 Task: Write a Python program to calculate the GCD (Greatest Common Divisor) of two numbers.
Action: Mouse moved to (206, 70)
Screenshot: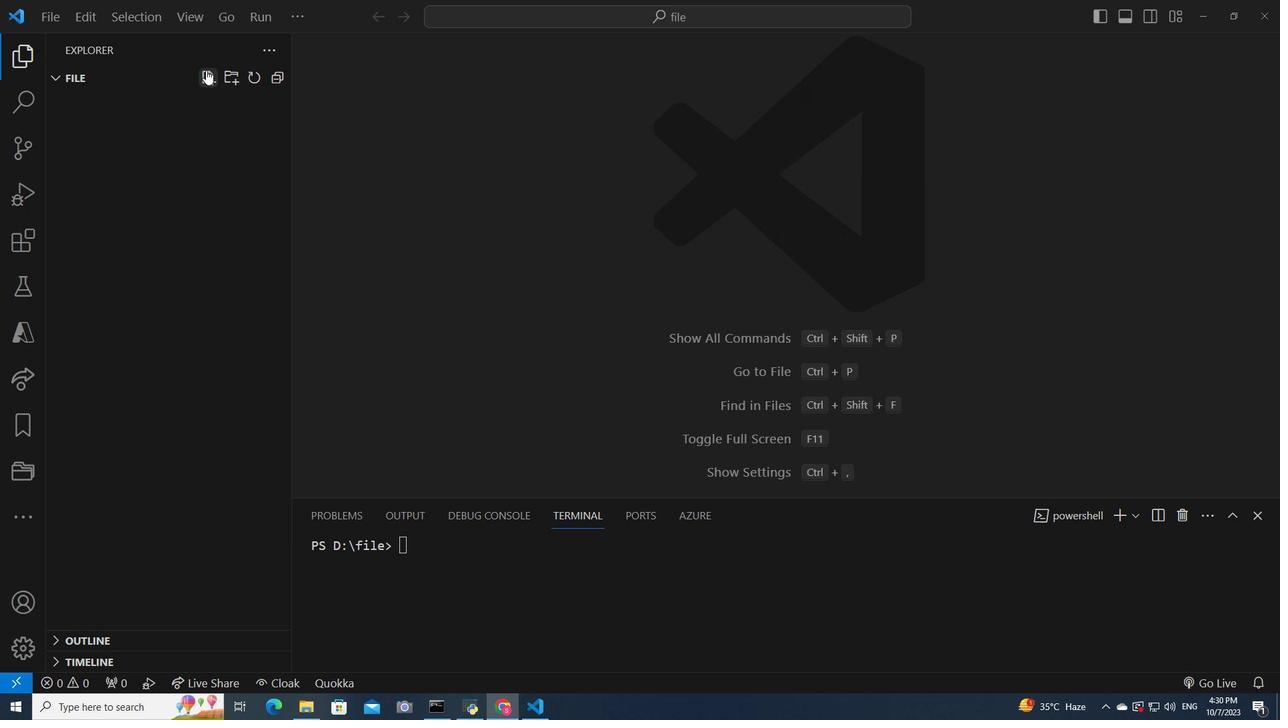 
Action: Mouse pressed left at (206, 70)
Screenshot: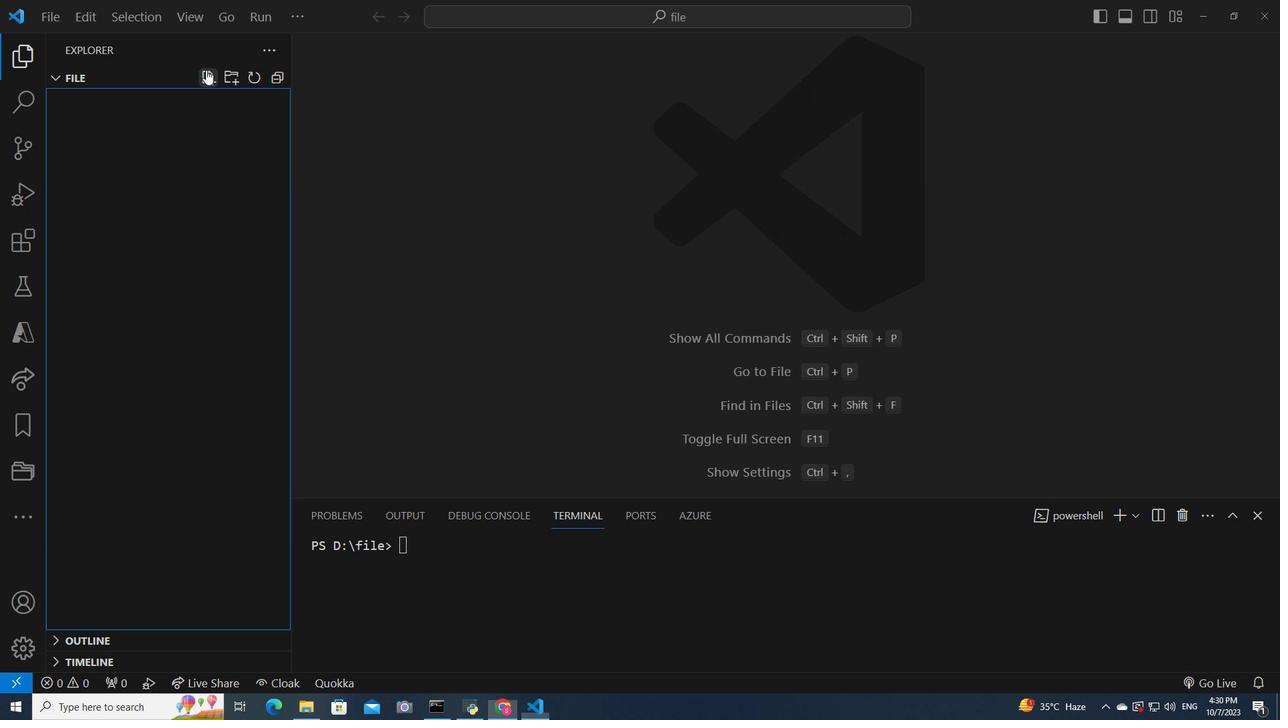 
Action: Mouse moved to (190, 106)
Screenshot: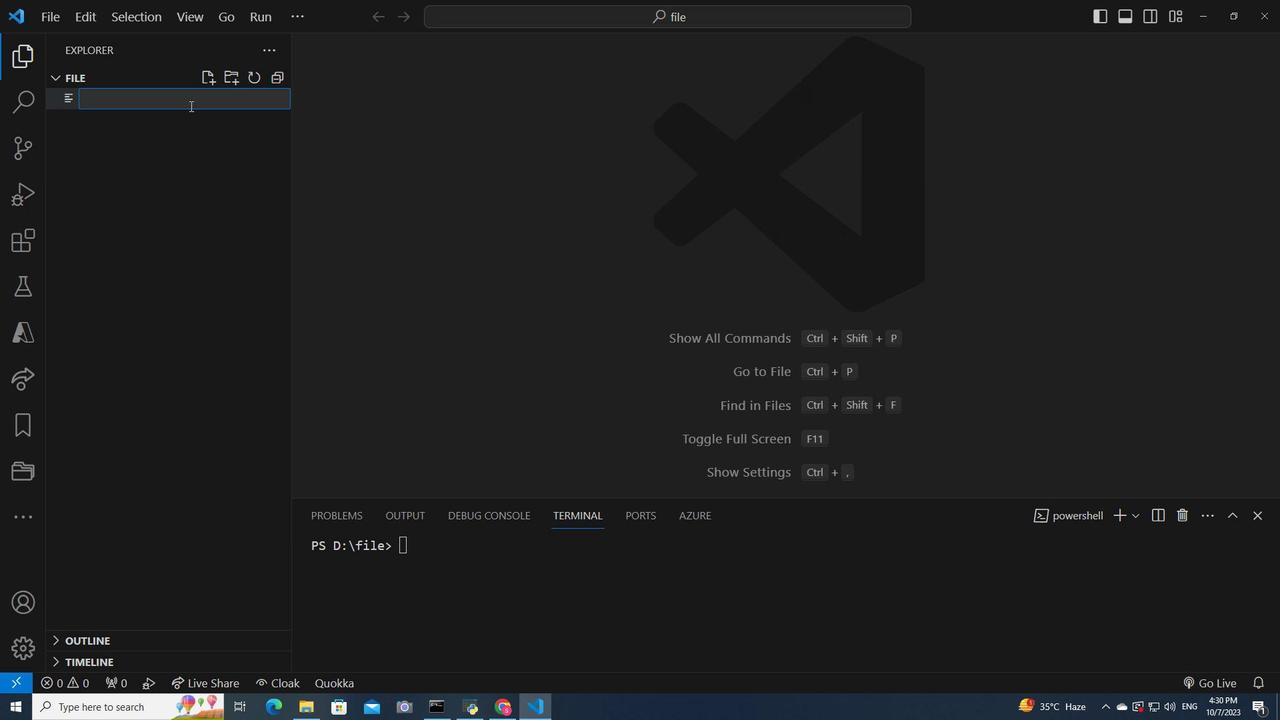 
Action: Key pressed <Key.shift>GCD.py<Key.enter>def<Key.space>gcd<Key.shift_r><Key.shift_r><Key.shift_r><Key.shift_r>()<Key.left>a,<Key.space>b<Key.right><Key.shift_r><Key.shift_r><Key.shift_r><Key.shift_r><Key.shift_r><Key.shift_r>:<Key.enter>while<Key.space>b<Key.shift_r>:<Key.enter>a,b<Key.backspace><Key.space>b<Key.space>=<Key.space>b,<Key.space>a<Key.shift>%<Key.left><Key.space><Key.right><Key.space>b<Key.enter><Key.enter><Key.backspace>return<Key.space>a<Key.enter><Key.enter><Key.shift>#<Key.space><Key.shift><Key.shift><Key.shift><Key.shift><Key.shift>Input<Key.space>two<Key.space>numbers<Key.enter>num1<Key.space>=<Key.space>int<Key.shift_r>(input<Key.shift_r><Key.shift_r><Key.shift_r>(<Key.shift_r>"<Key.shift>Enter<Key.space>the<Key.space>first<Key.space>number<Key.shift_r>:<Key.space><Key.right><Key.right><Key.right><Key.enter>num2<Key.space>=<Key.space>int<Key.shift_r><Key.shift_r><Key.shift_r>(input<Key.shift_r><Key.shift_r><Key.shift_r><Key.shift_r><Key.shift_r><Key.shift_r><Key.shift_r><Key.shift_r><Key.shift_r><Key.shift_r><Key.shift_r><Key.shift_r><Key.shift_r><Key.shift_r><Key.shift_r>(<Key.shift_r>"e<Key.backspace><Key.shift>Enter<Key.space>the<Key.space>second<Key.space>number<Key.shift_r><Key.shift_r><Key.shift_r><Key.shift_r><Key.shift_r><Key.shift_r><Key.shift_r><Key.shift_r><Key.shift_r><Key.shift_r><Key.shift_r><Key.shift_r><Key.shift_r>:<Key.space><Key.right><Key.right><Key.right><Key.enter><Key.enter><Key.shift>#<Key.space><Key.shift><Key.shift><Key.shift><Key.shift><Key.shift>Calculate<Key.space>and<Key.space>print<Key.space>the<Key.space>c<Key.backspace>gcd<Key.backspace><Key.backspace><Key.backspace><Key.shift><Key.shift><Key.shift><Key.shift><Key.shift><Key.shift><Key.shift><Key.shift><Key.shift><Key.shift><Key.shift><Key.shift><Key.shift><Key.shift><Key.shift><Key.shift><Key.shift><Key.shift><Key.shift>GCD<Key.enter>result<Key.space>=<Key.space>gcd<Key.shift_r>(num1,<Key.space>num2<Key.right><Key.enter>print<Key.shift_r><Key.shift_r><Key.shift_r><Key.shift_r><Key.shift_r>(<Key.shift_r>"<Key.shift>The<Key.space><Key.shift><Key.shift><Key.shift><Key.shift><Key.shift><Key.shift><Key.shift><Key.shift><Key.shift><Key.shift><Key.shift><Key.shift><Key.shift><Key.shift><Key.shift><Key.shift><Key.shift>GCD<Key.space>of<Key.right>,<Key.space>num1,<Key.space><Key.shift_r>"and<Key.right>,<Key.space>num2,<Key.space><Key.shift_r>"is<Key.right>,<Key.space>result<Key.right>
Screenshot: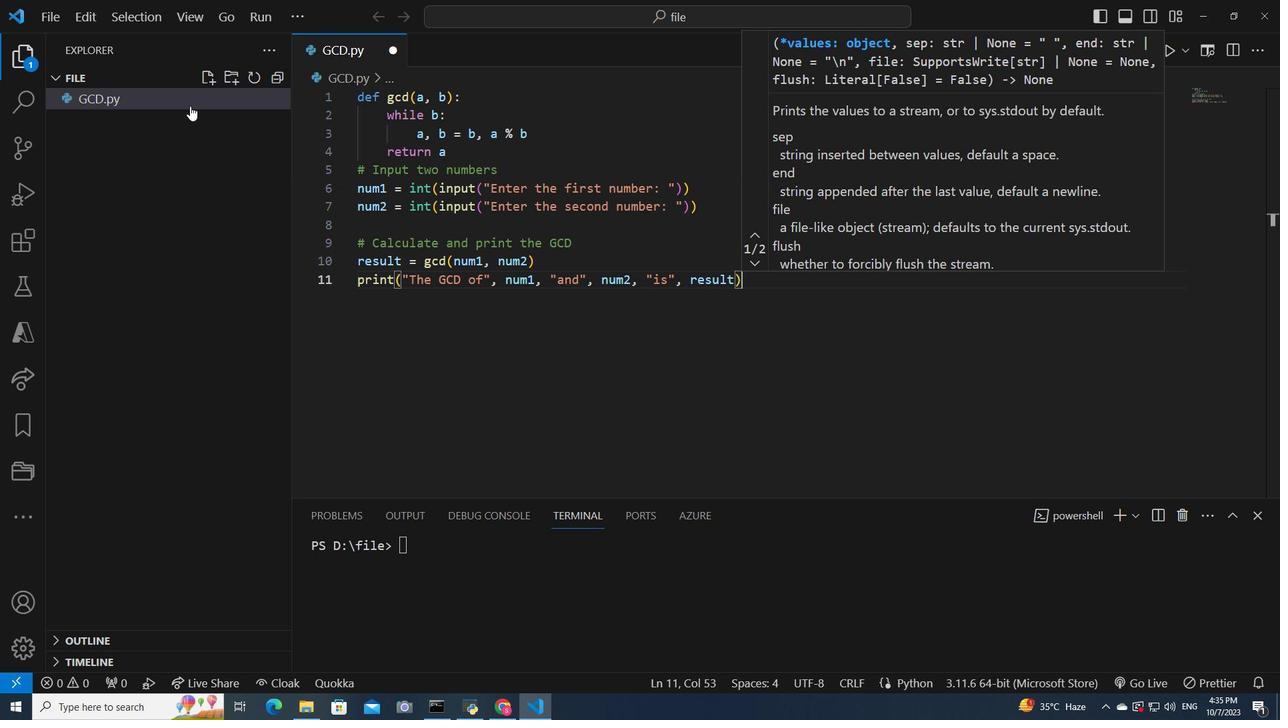 
Action: Mouse moved to (46, 19)
Screenshot: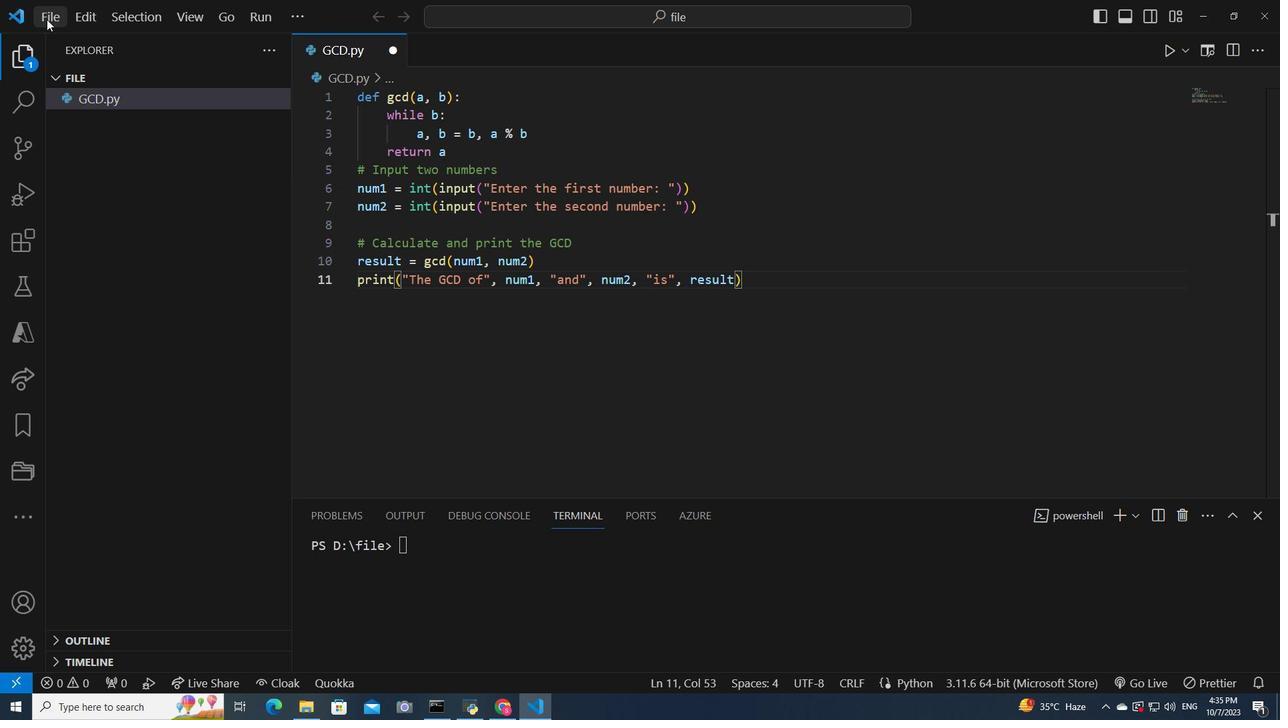 
Action: Mouse pressed left at (46, 19)
Screenshot: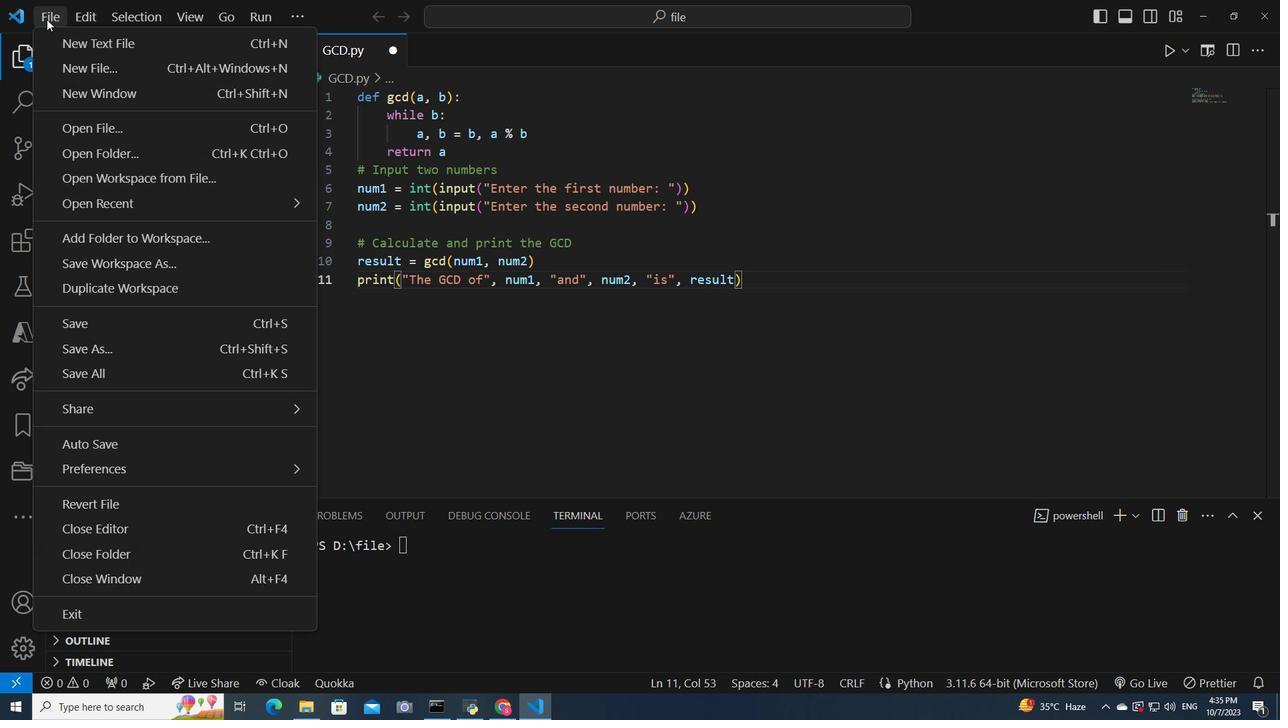 
Action: Mouse moved to (106, 325)
Screenshot: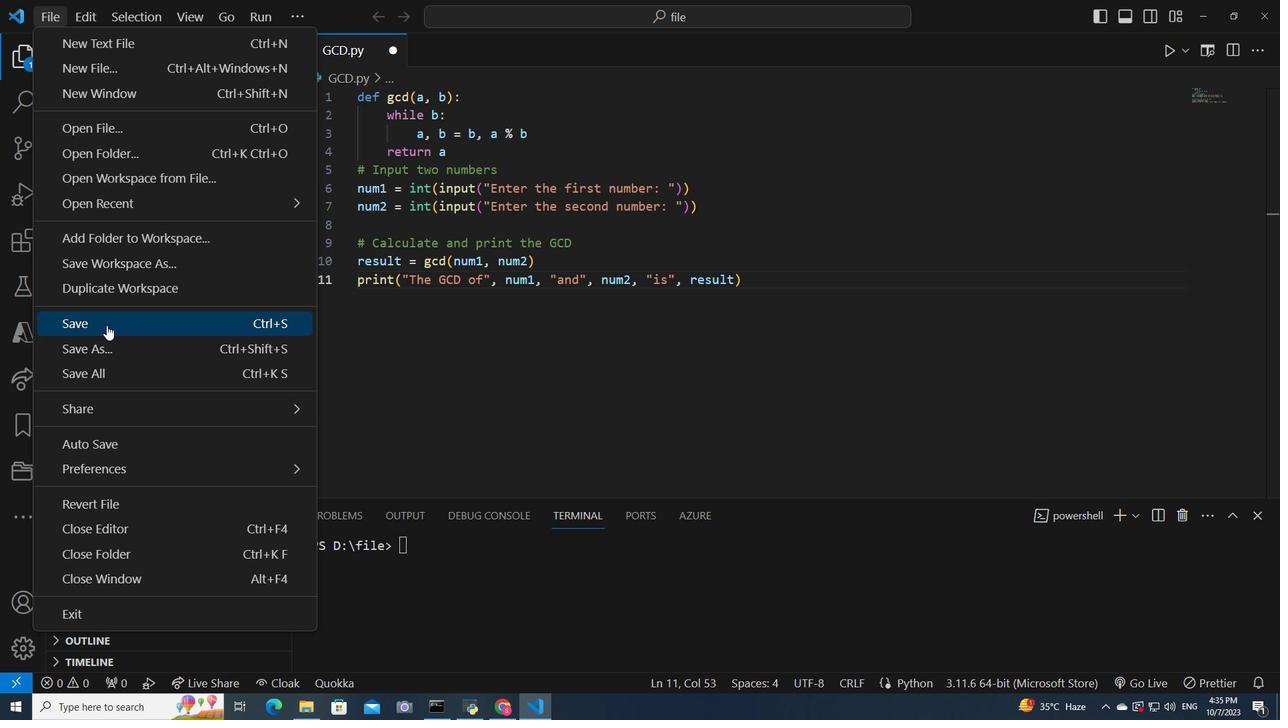
Action: Mouse pressed left at (106, 325)
Screenshot: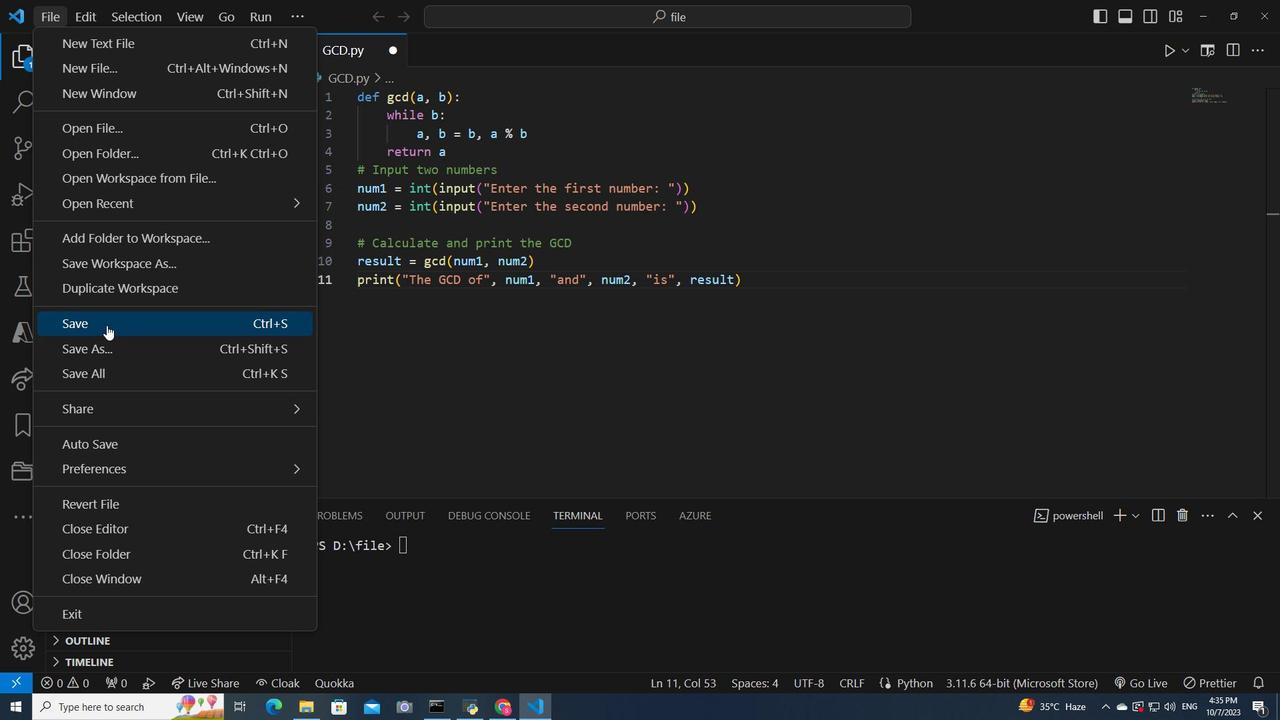 
Action: Mouse moved to (1167, 51)
Screenshot: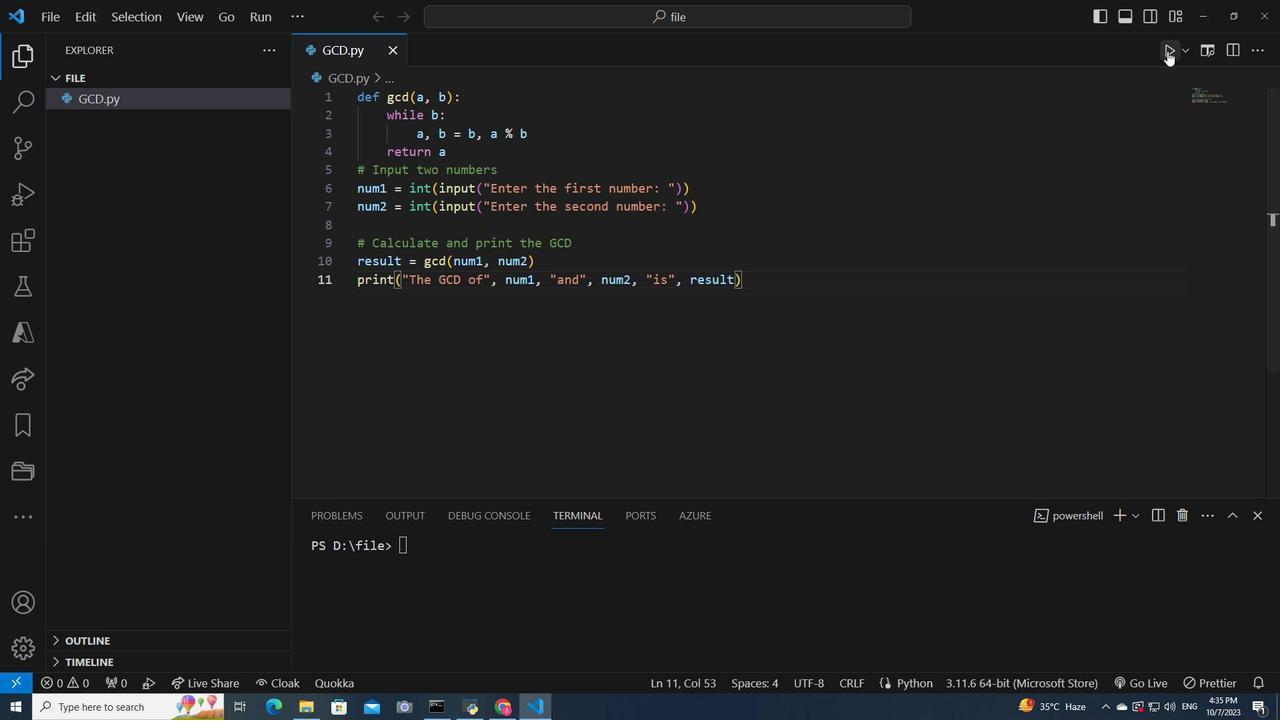 
Action: Mouse pressed left at (1167, 51)
Screenshot: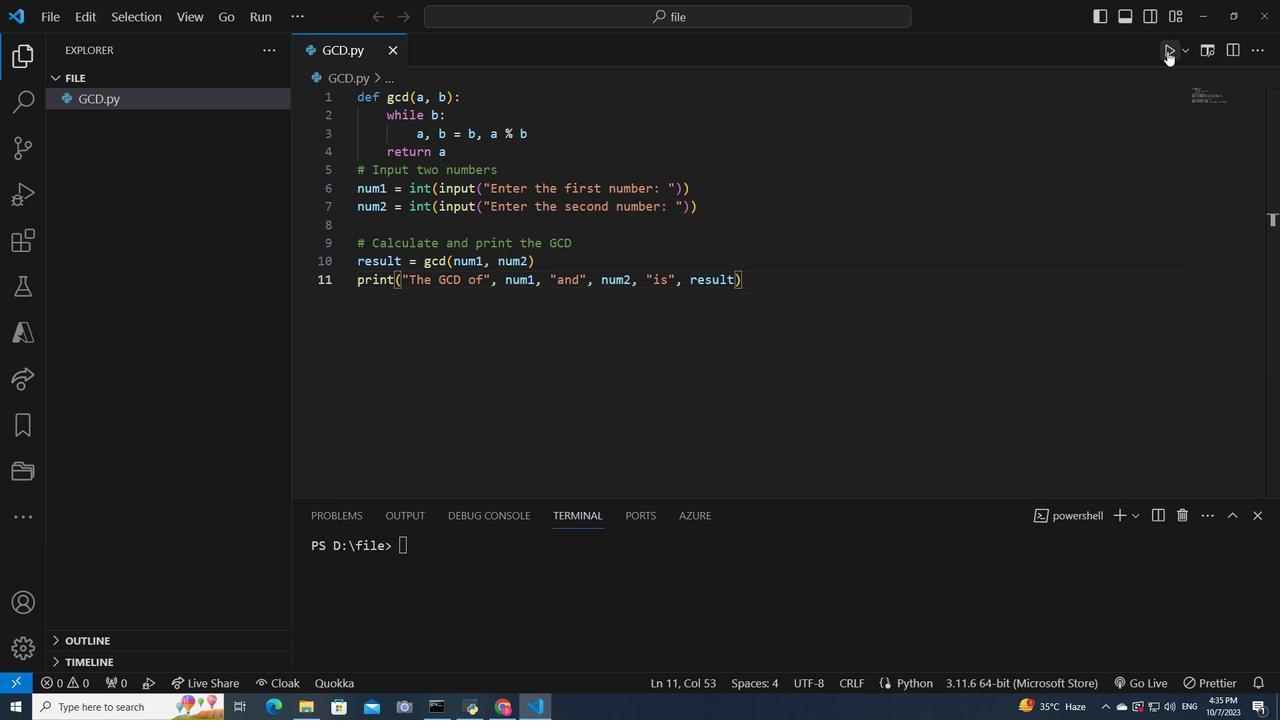 
Action: Mouse moved to (708, 602)
Screenshot: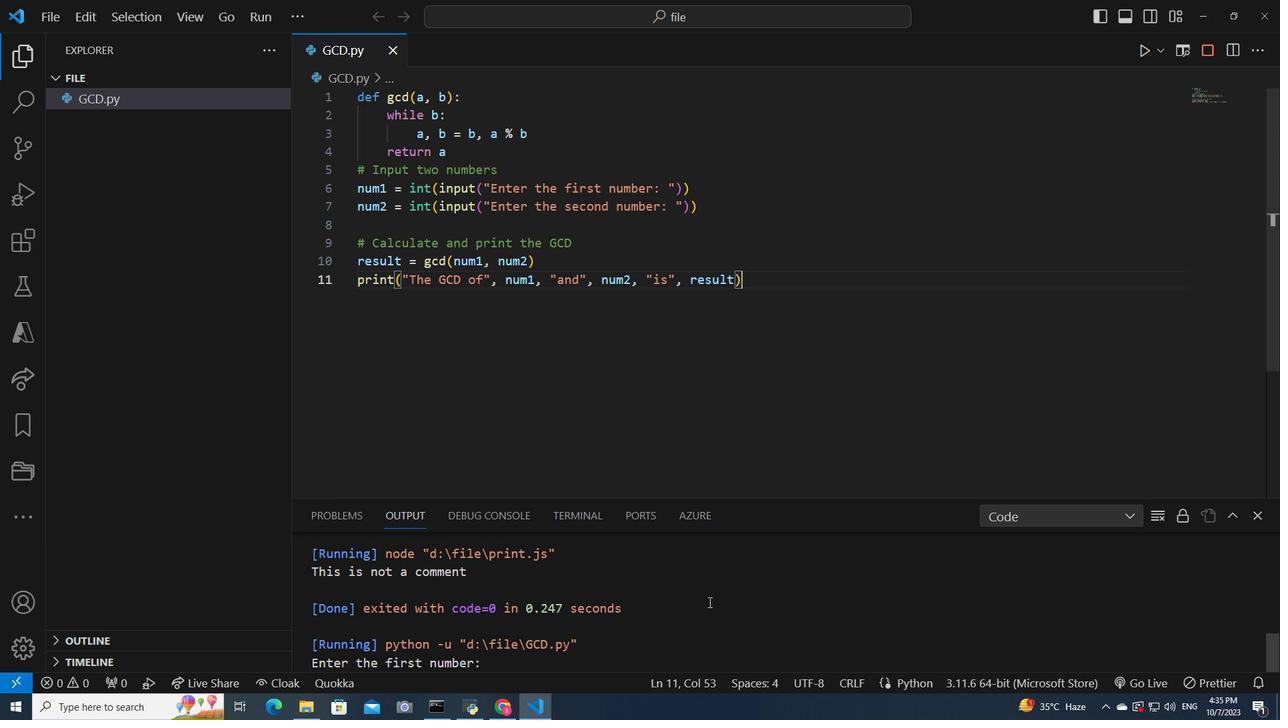 
Action: Mouse scrolled (708, 601) with delta (0, 0)
Screenshot: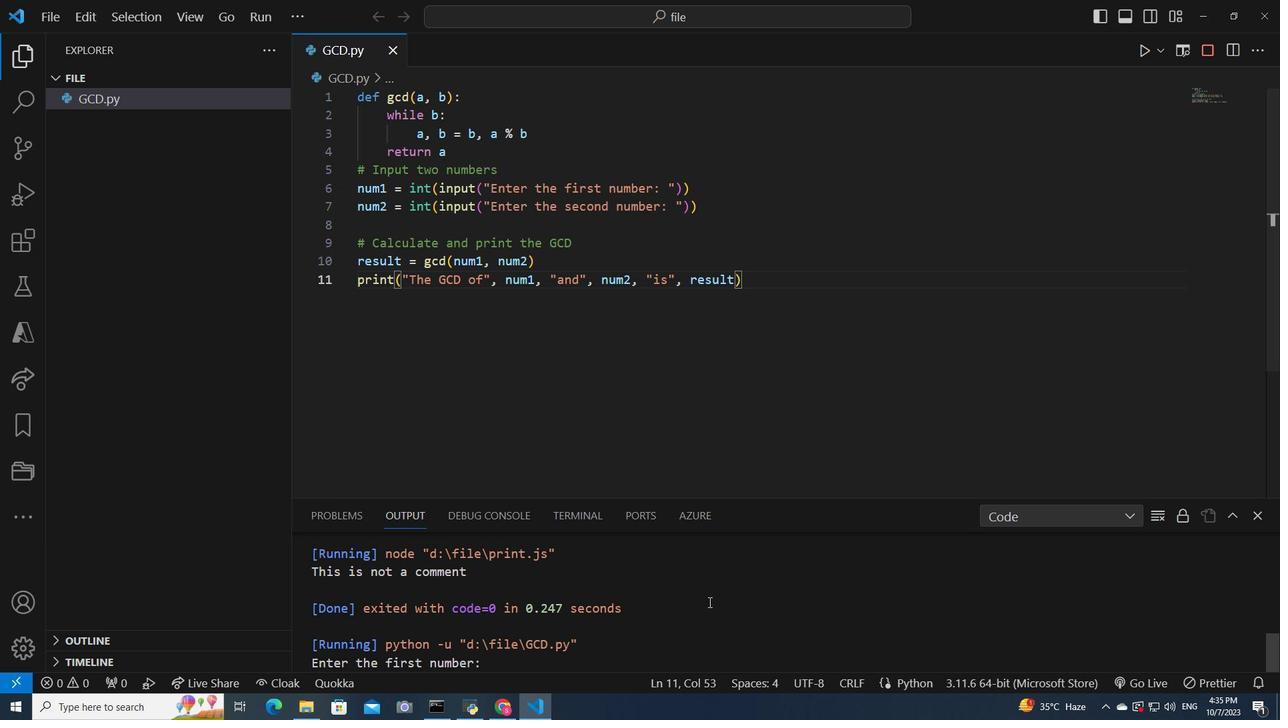 
Action: Mouse scrolled (708, 601) with delta (0, 0)
Screenshot: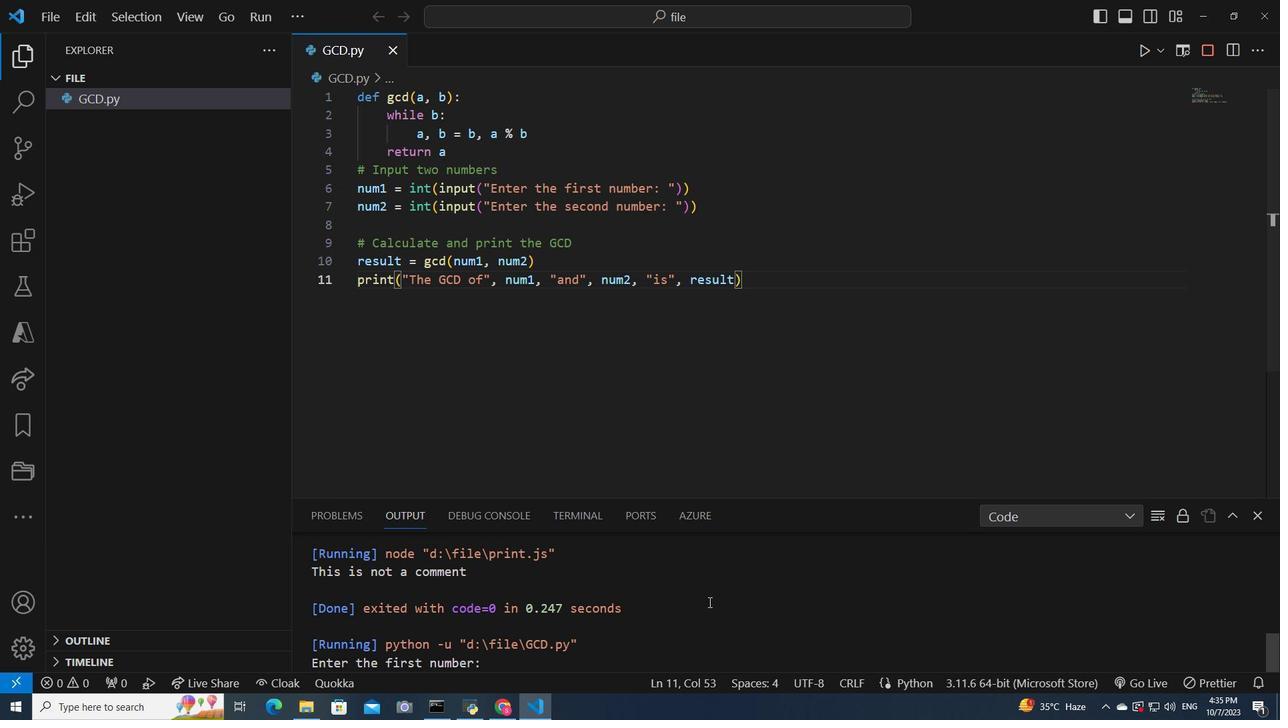 
Action: Mouse scrolled (708, 601) with delta (0, 0)
Screenshot: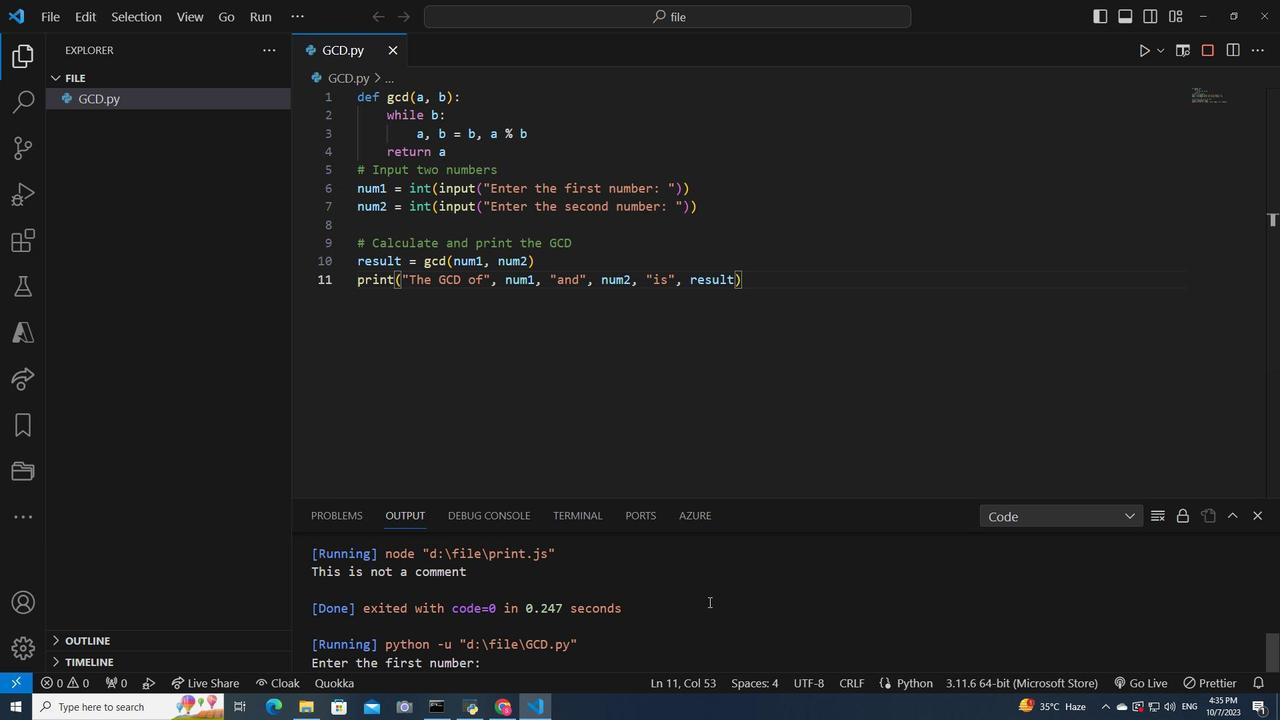
Action: Mouse moved to (552, 660)
Screenshot: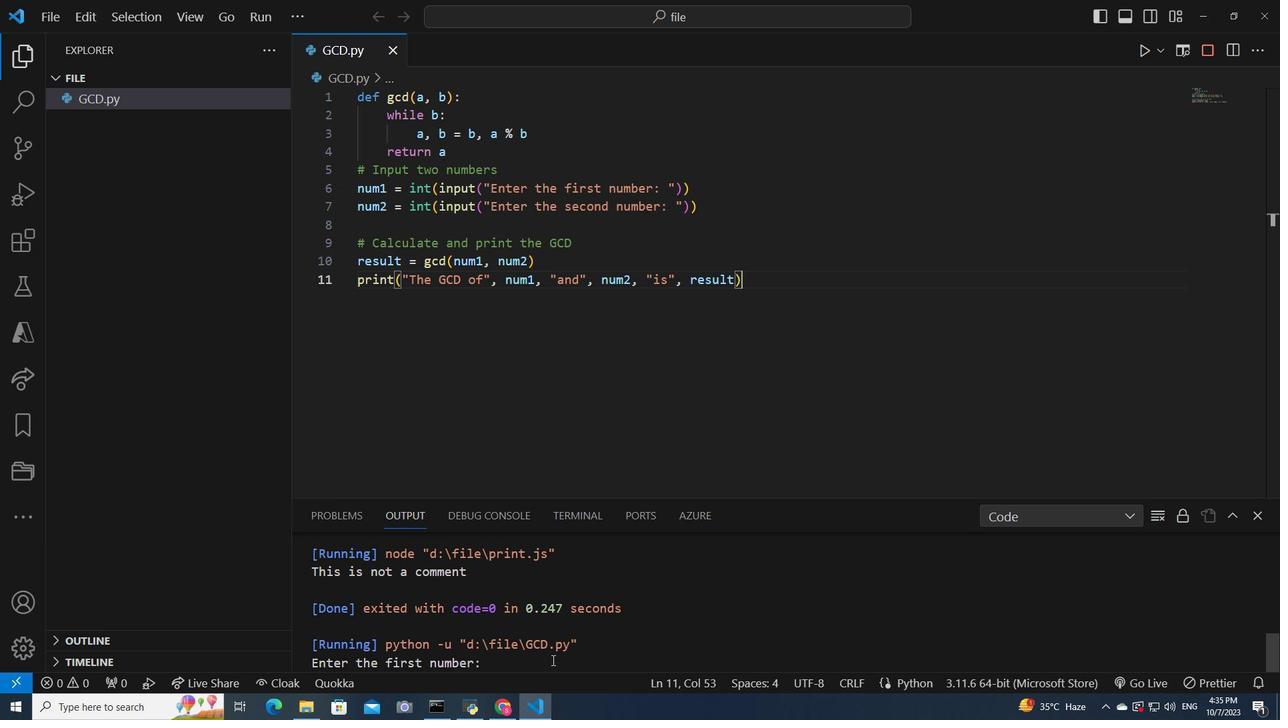 
Action: Mouse pressed left at (552, 660)
Screenshot: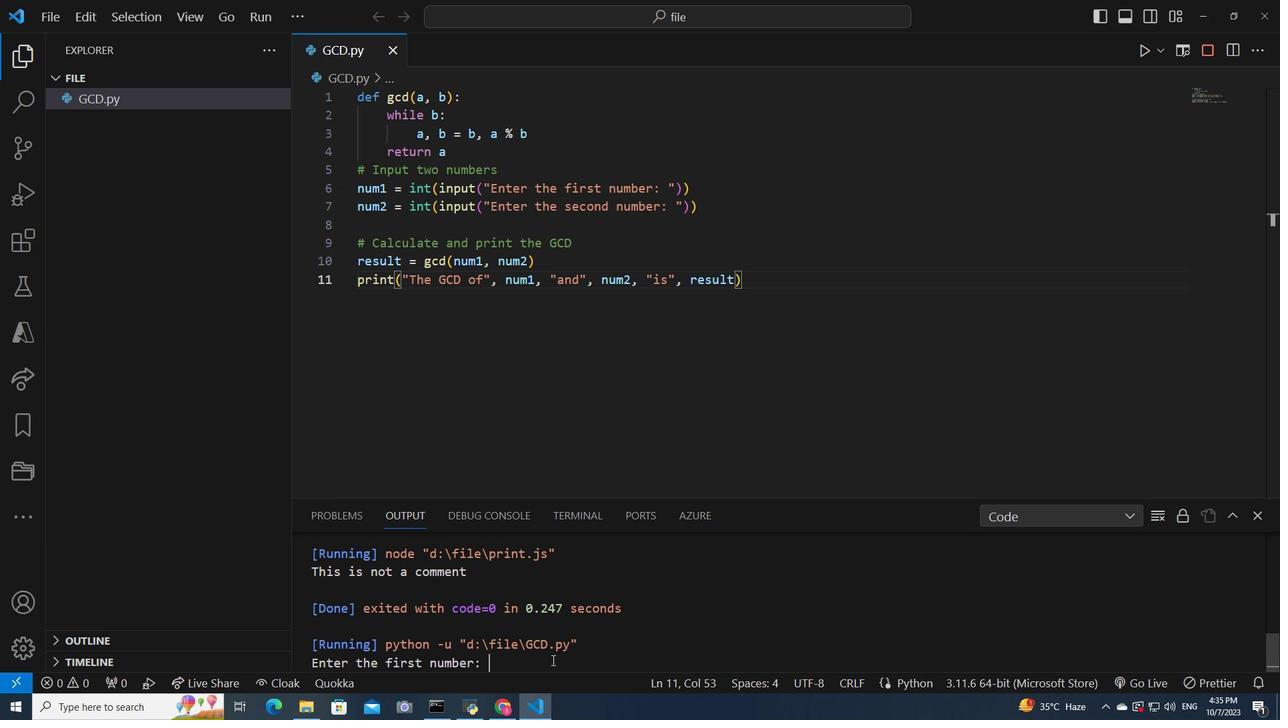 
Action: Mouse moved to (573, 643)
Screenshot: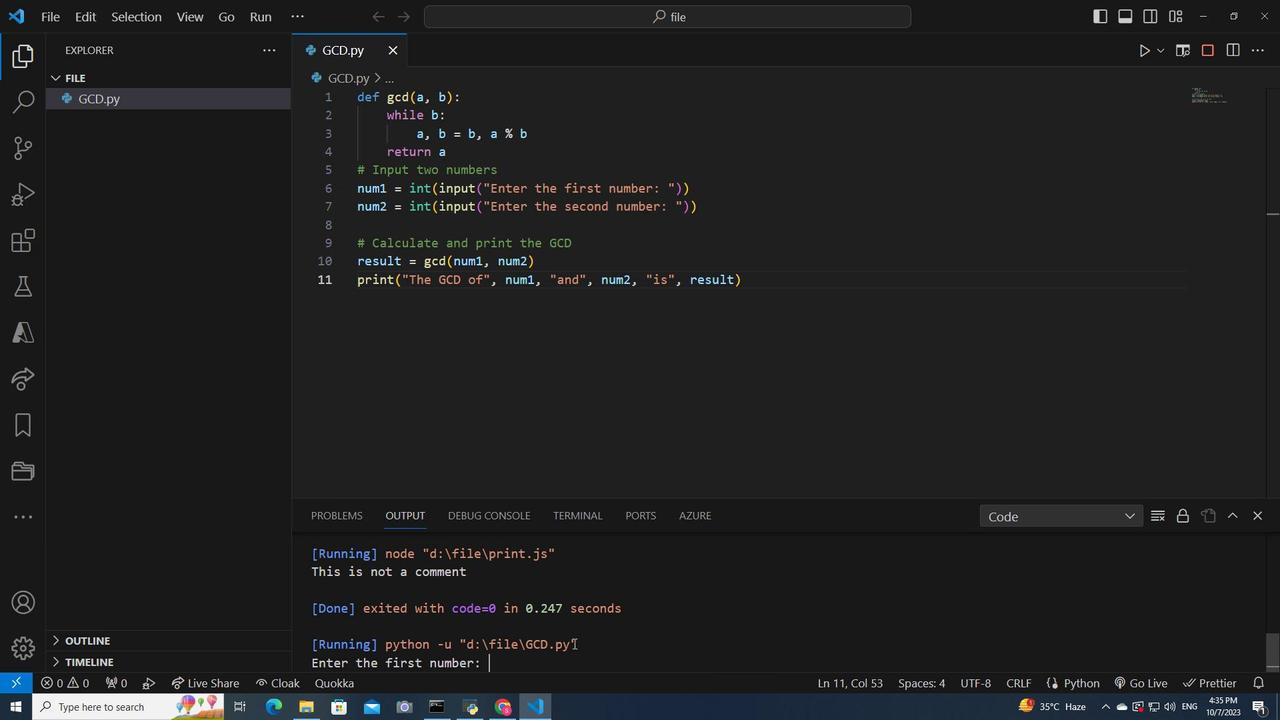 
Action: Mouse scrolled (573, 642) with delta (0, 0)
Screenshot: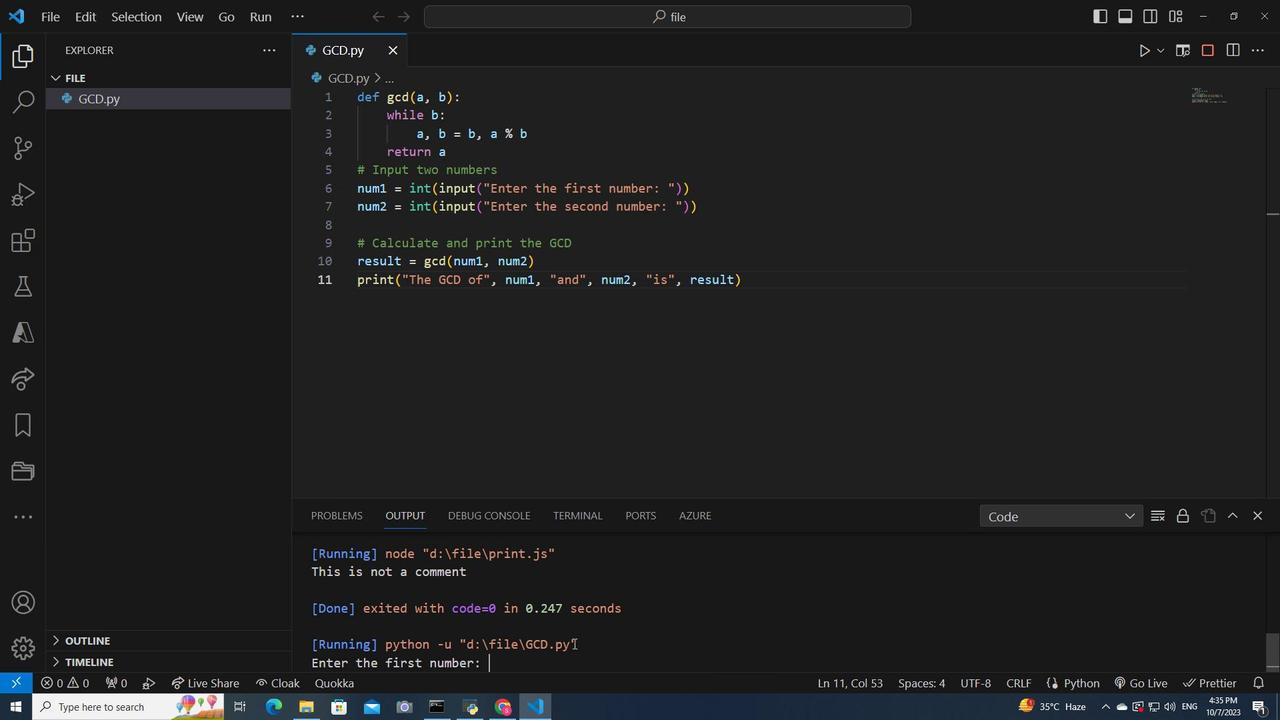 
Action: Mouse scrolled (573, 642) with delta (0, 0)
Screenshot: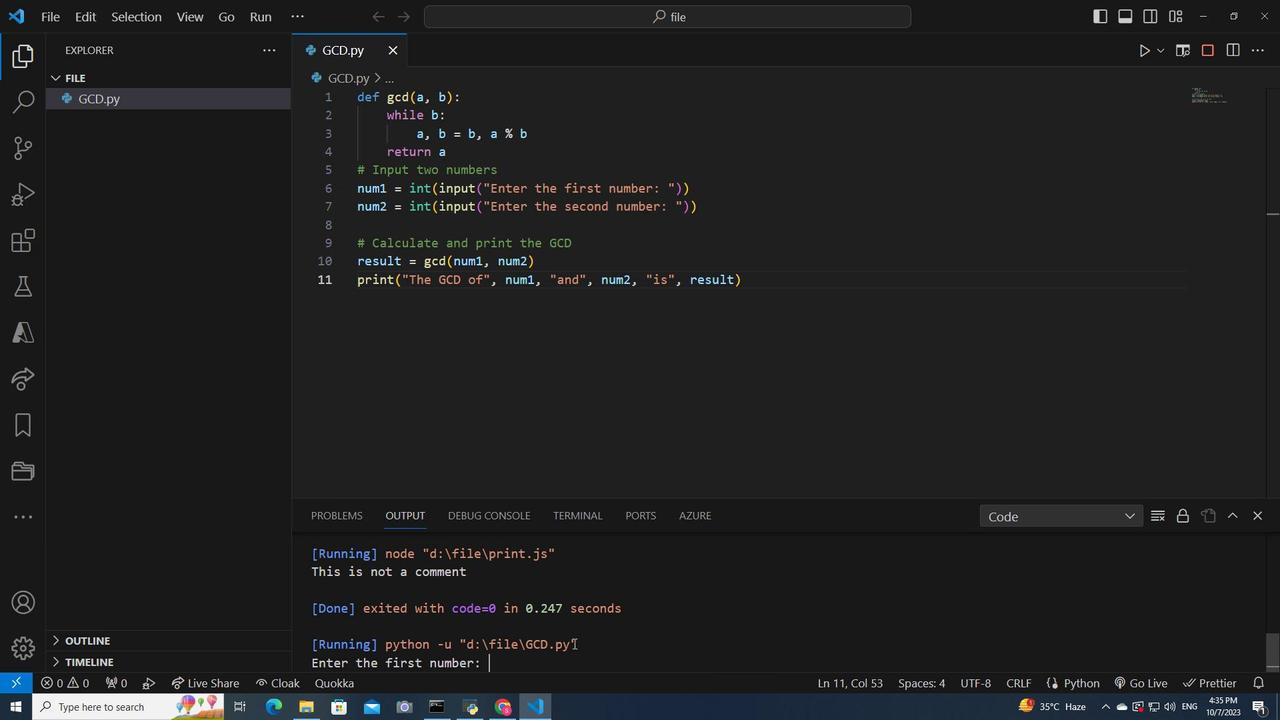 
Action: Mouse scrolled (573, 642) with delta (0, 0)
Screenshot: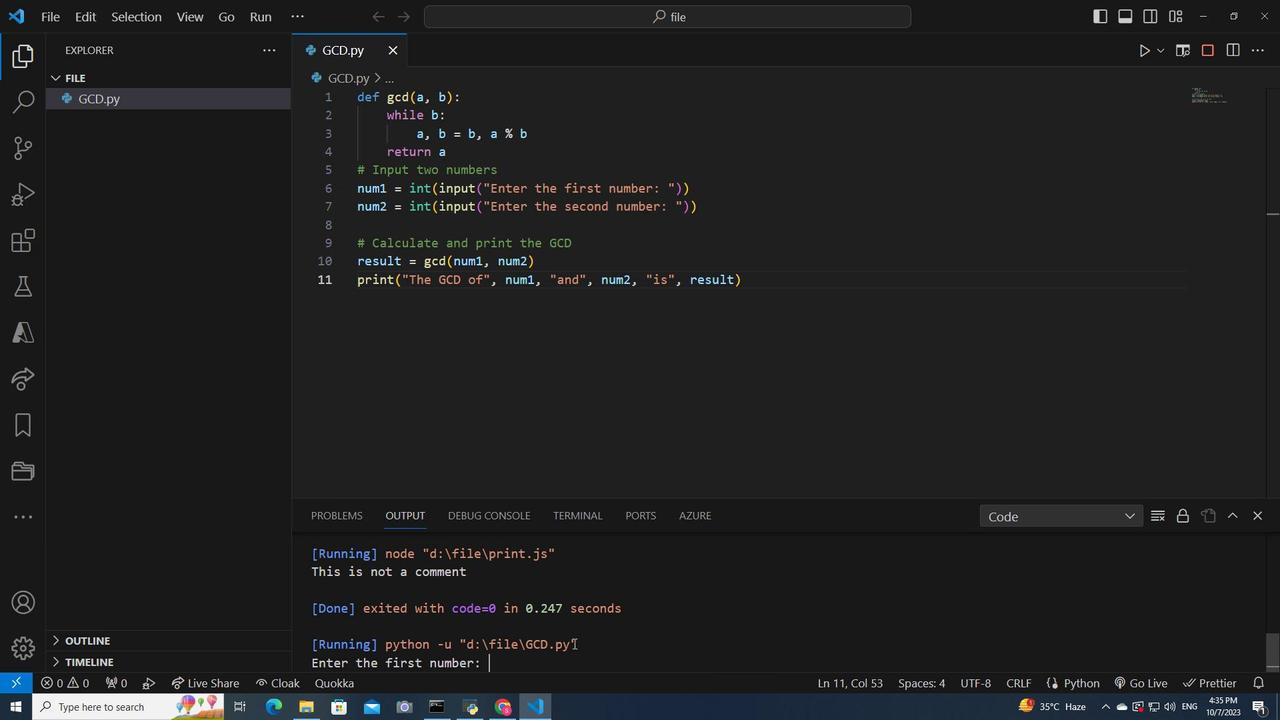
Action: Key pressed 3
Screenshot: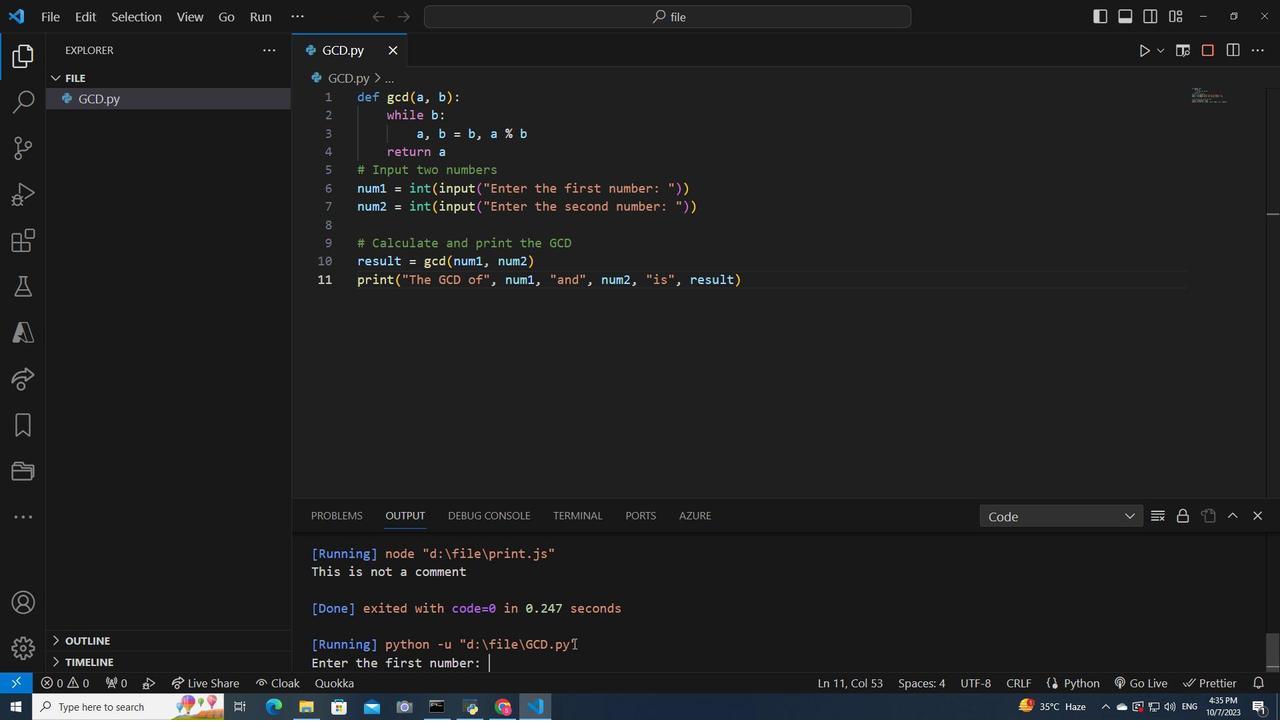 
Action: Mouse moved to (584, 614)
Screenshot: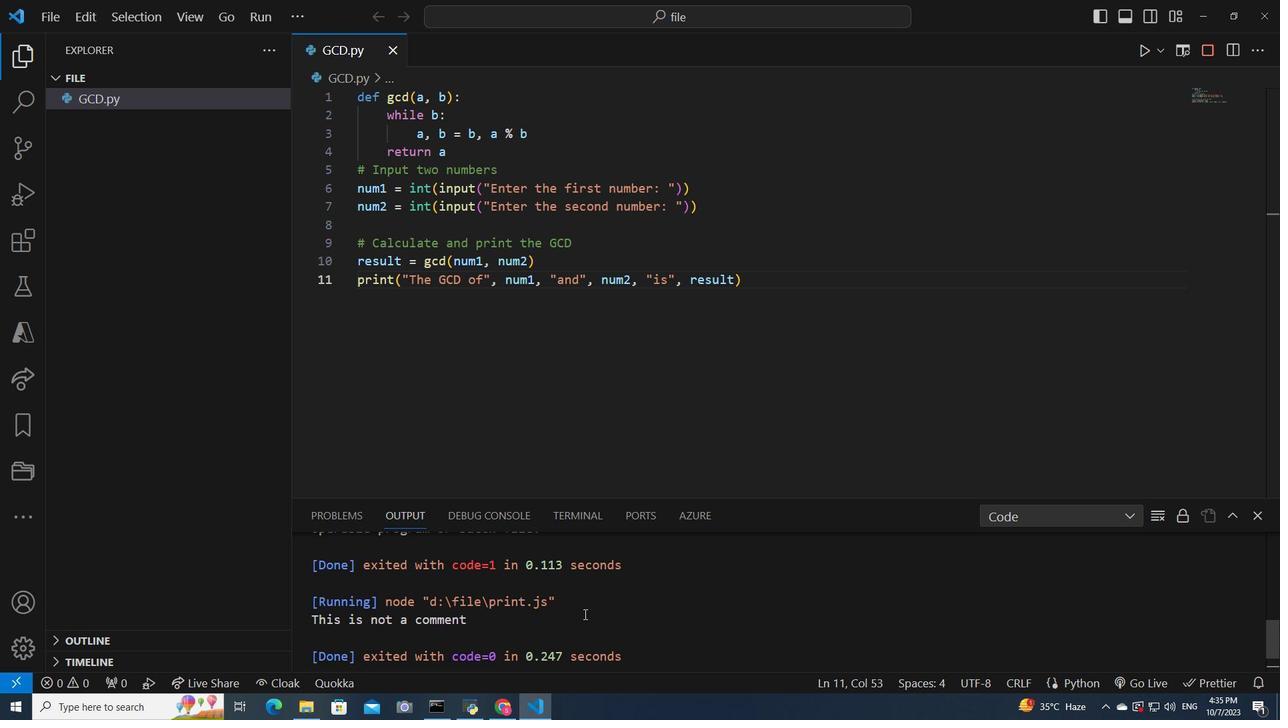
Action: Mouse scrolled (584, 614) with delta (0, 0)
Screenshot: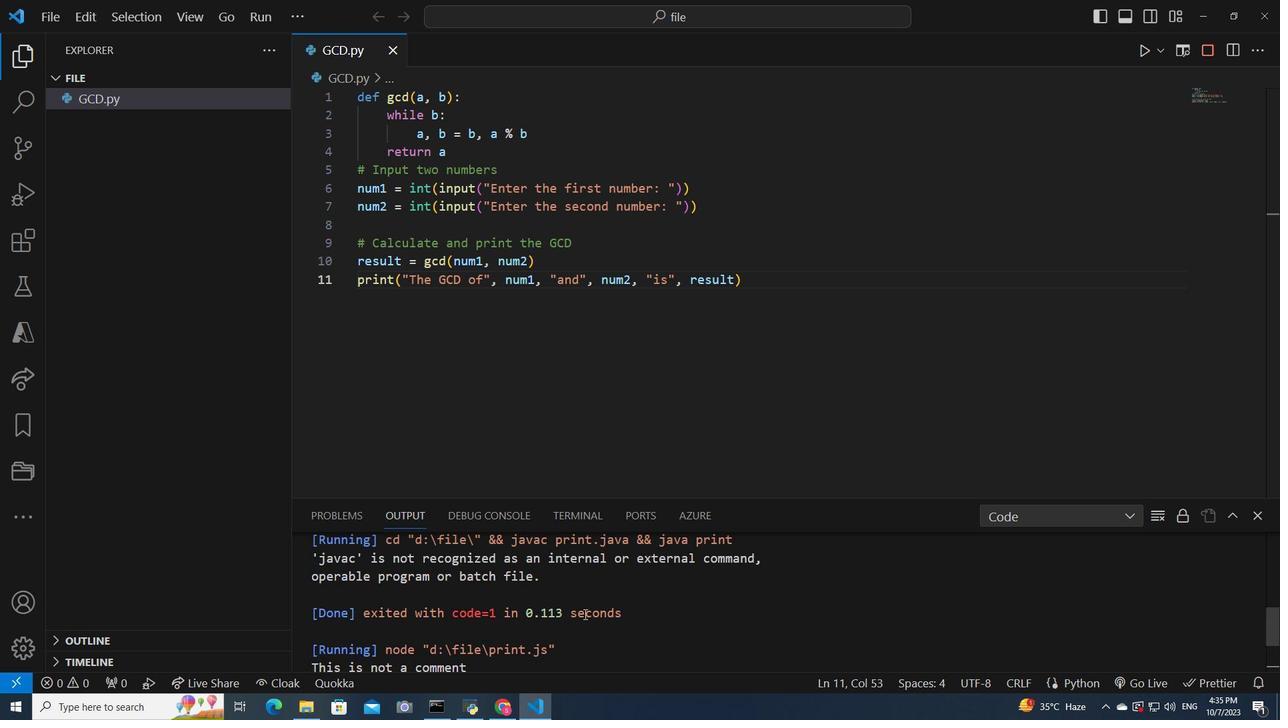 
Action: Mouse scrolled (584, 614) with delta (0, 0)
Screenshot: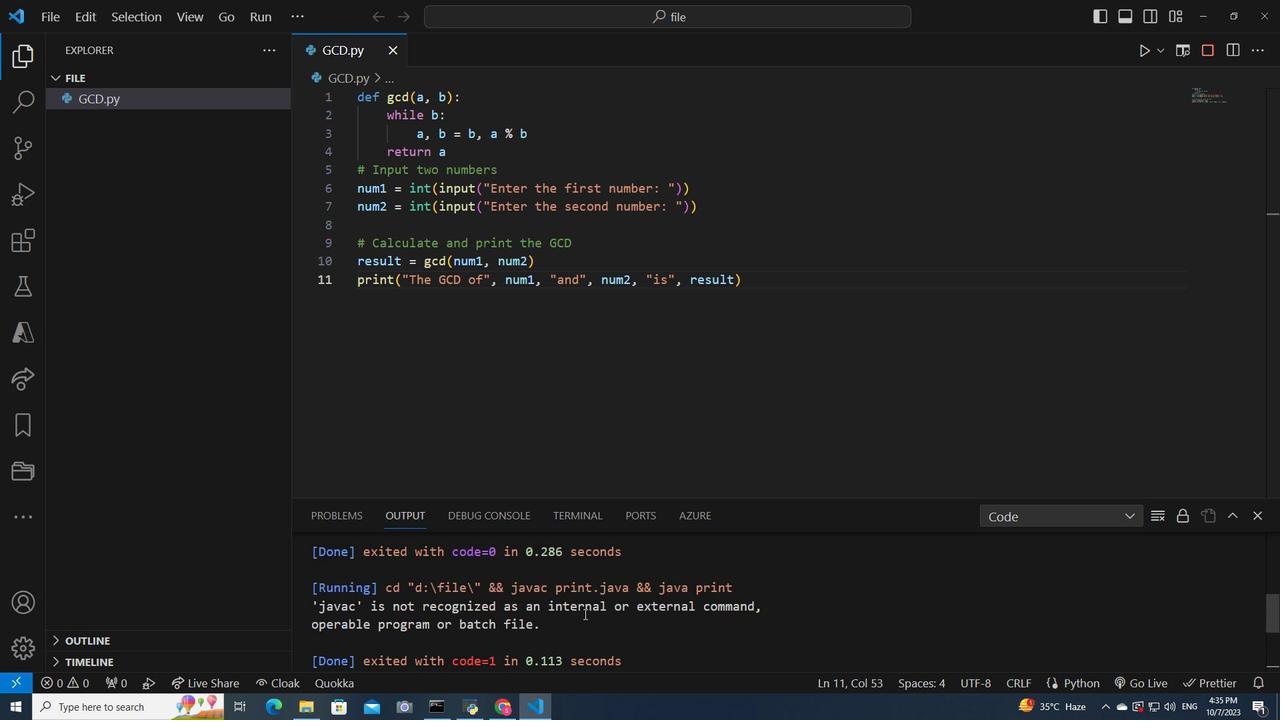 
Action: Mouse scrolled (584, 614) with delta (0, 0)
Screenshot: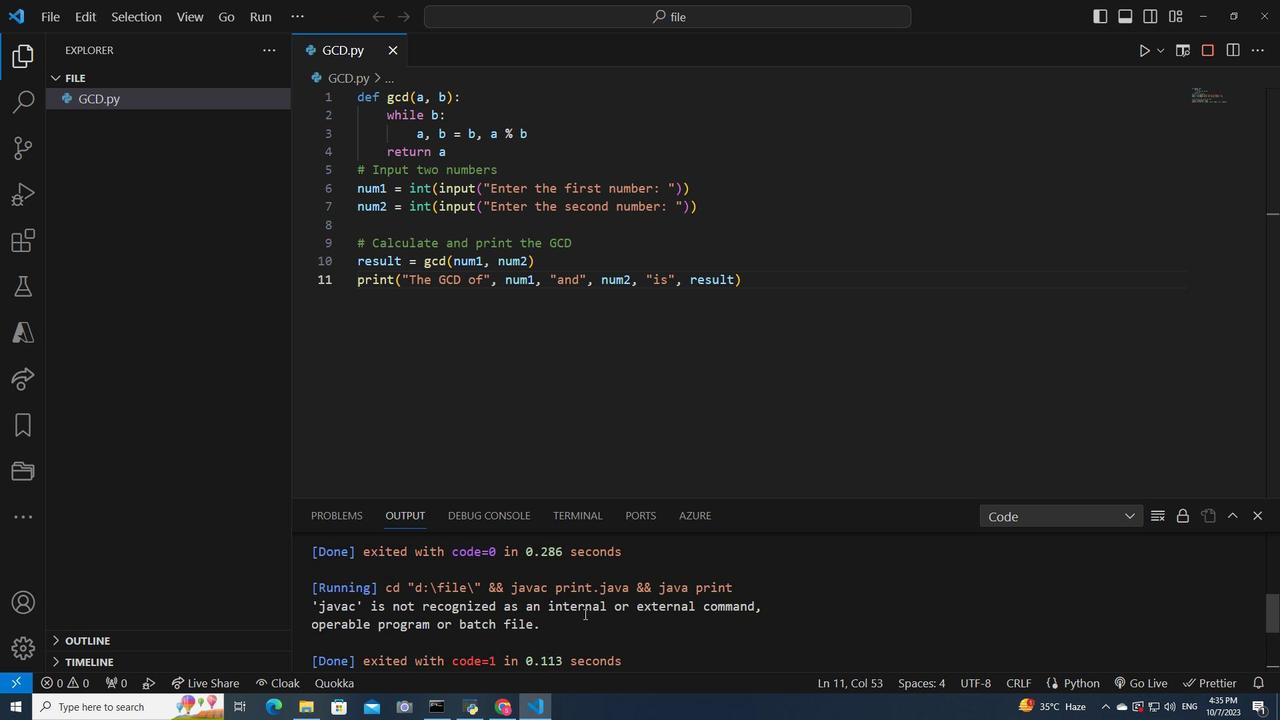 
Action: Mouse scrolled (584, 613) with delta (0, 0)
Screenshot: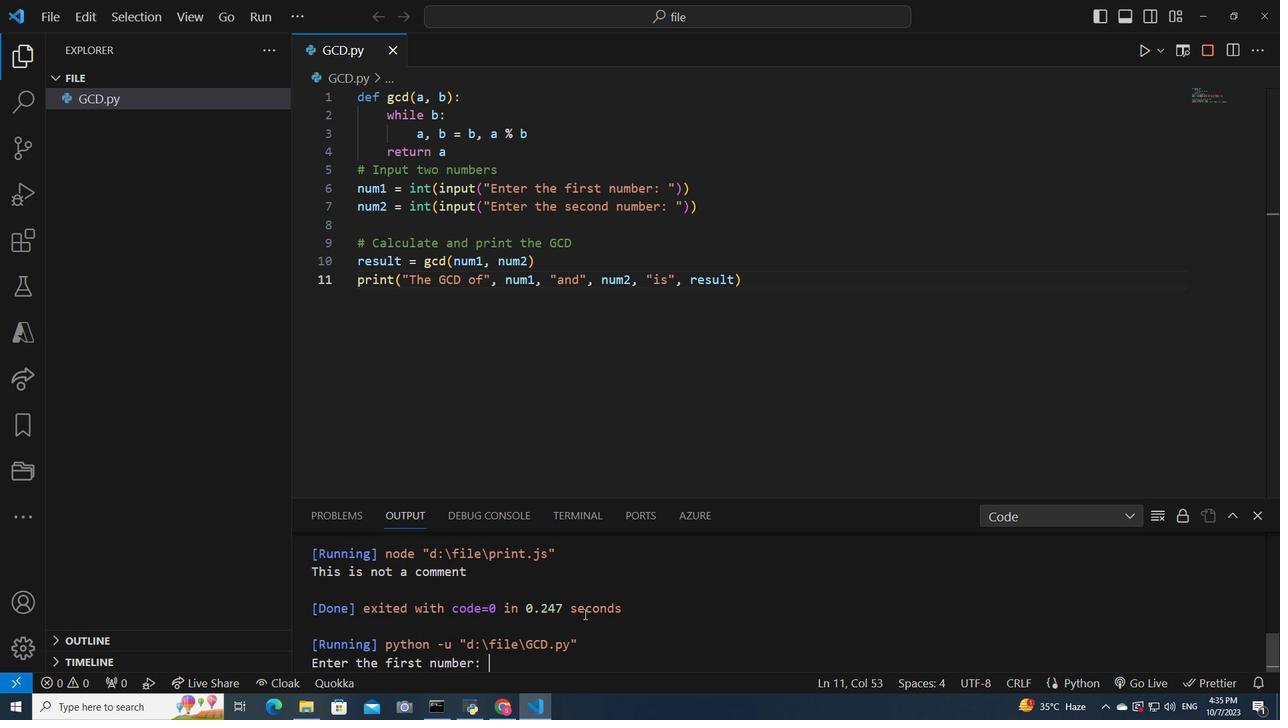 
Action: Mouse scrolled (584, 613) with delta (0, 0)
Screenshot: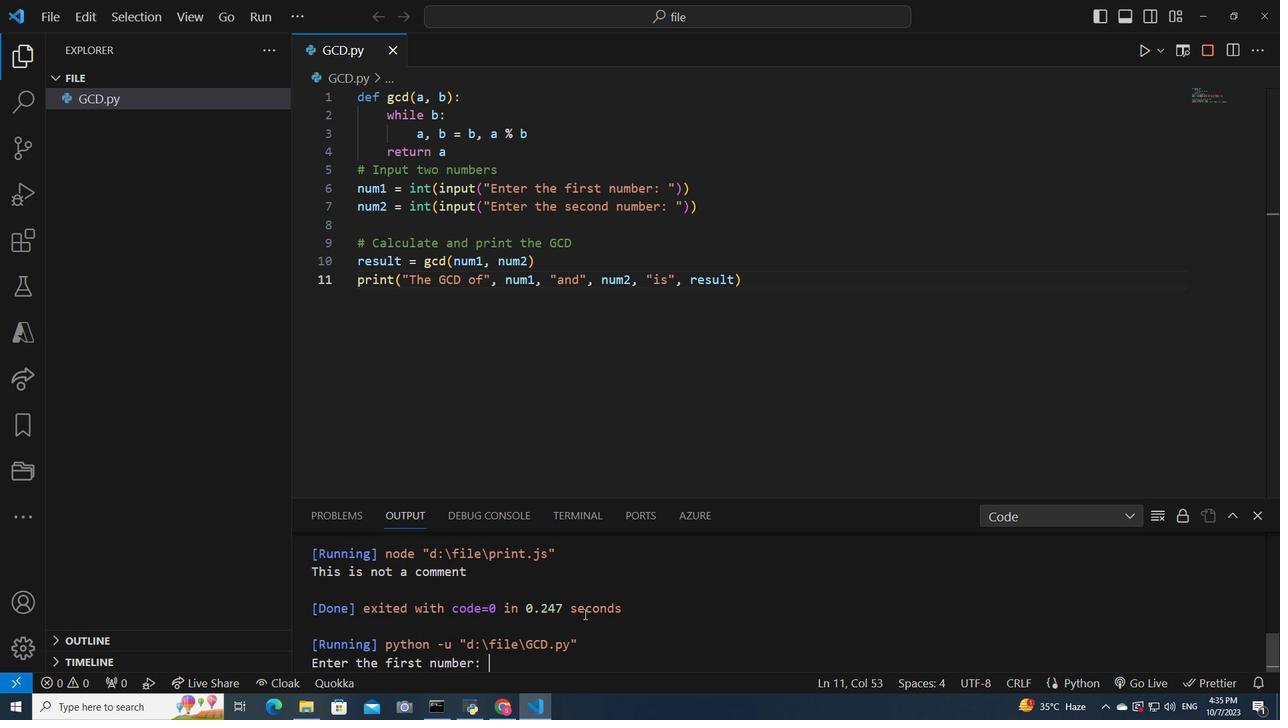 
Action: Mouse scrolled (584, 613) with delta (0, 0)
Screenshot: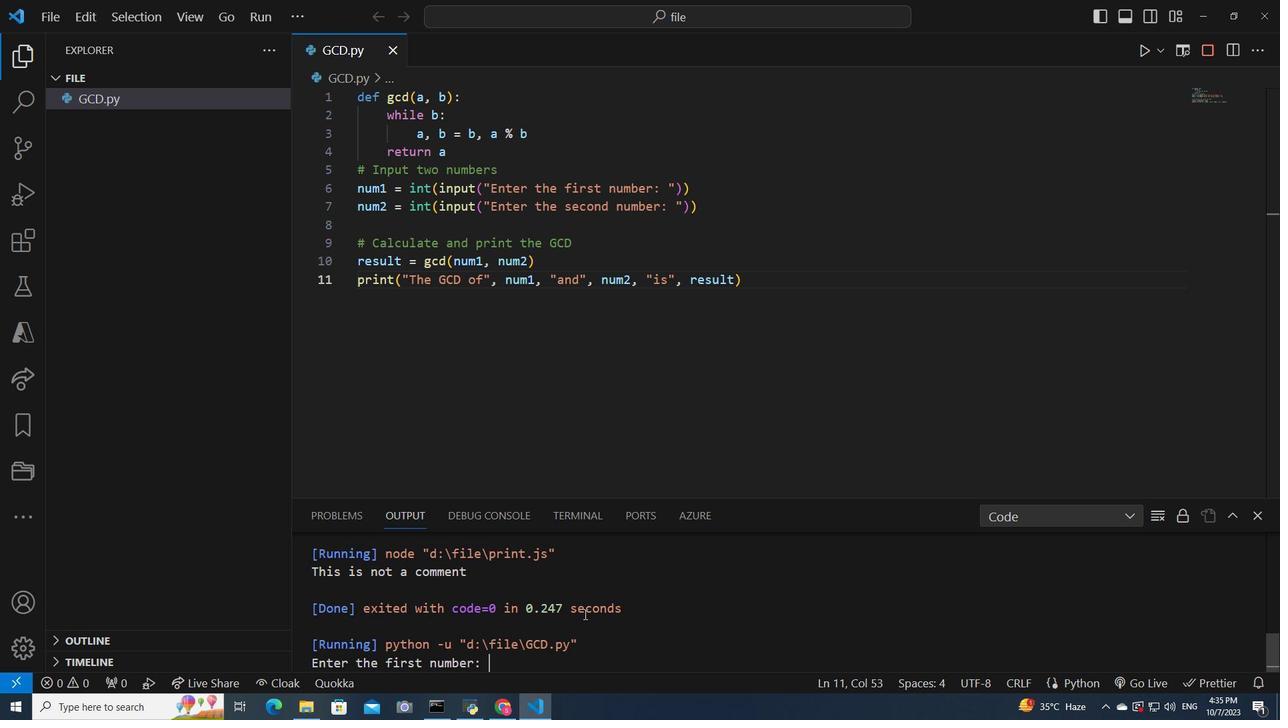 
Action: Mouse scrolled (584, 613) with delta (0, 0)
Screenshot: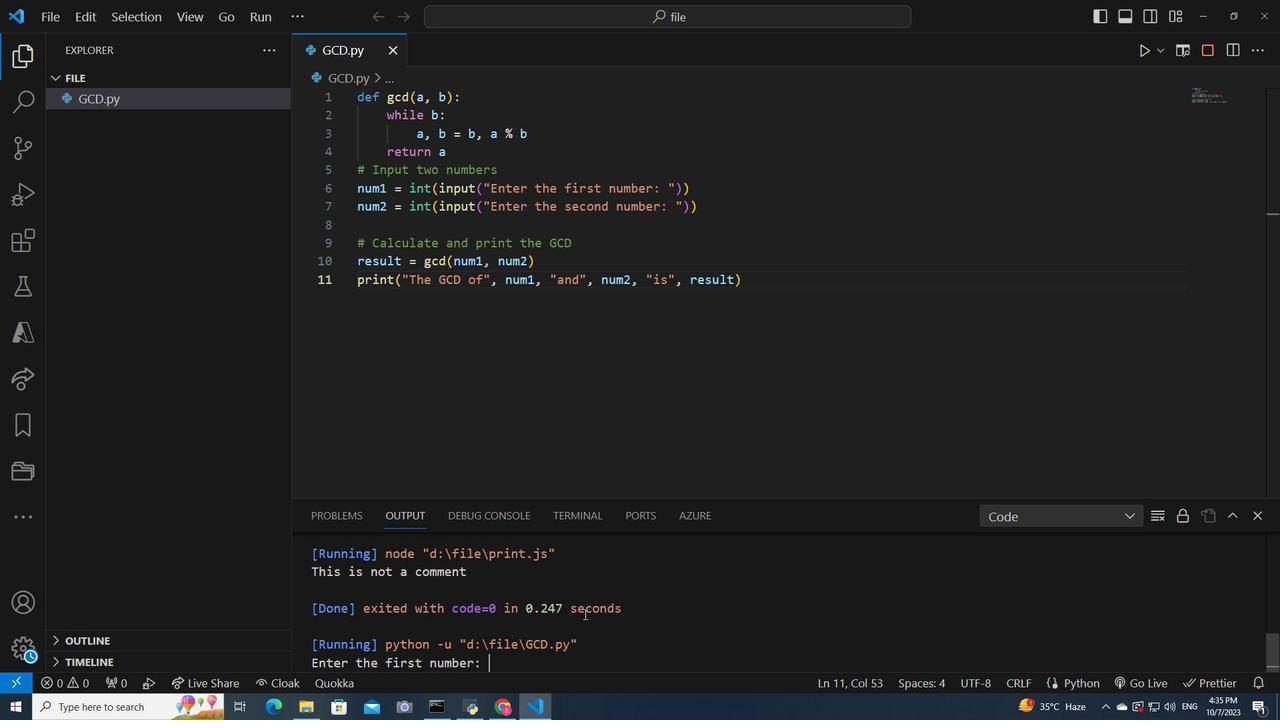 
Action: Key pressed 3
Screenshot: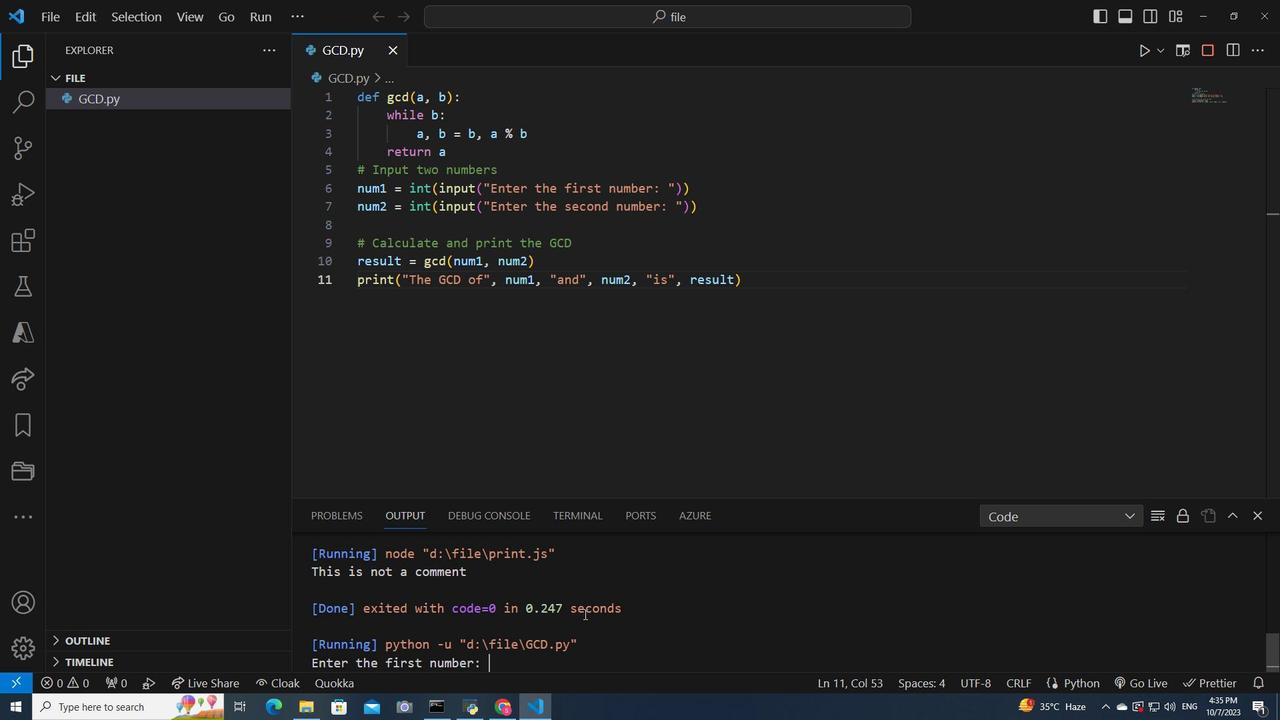 
Action: Mouse moved to (586, 514)
Screenshot: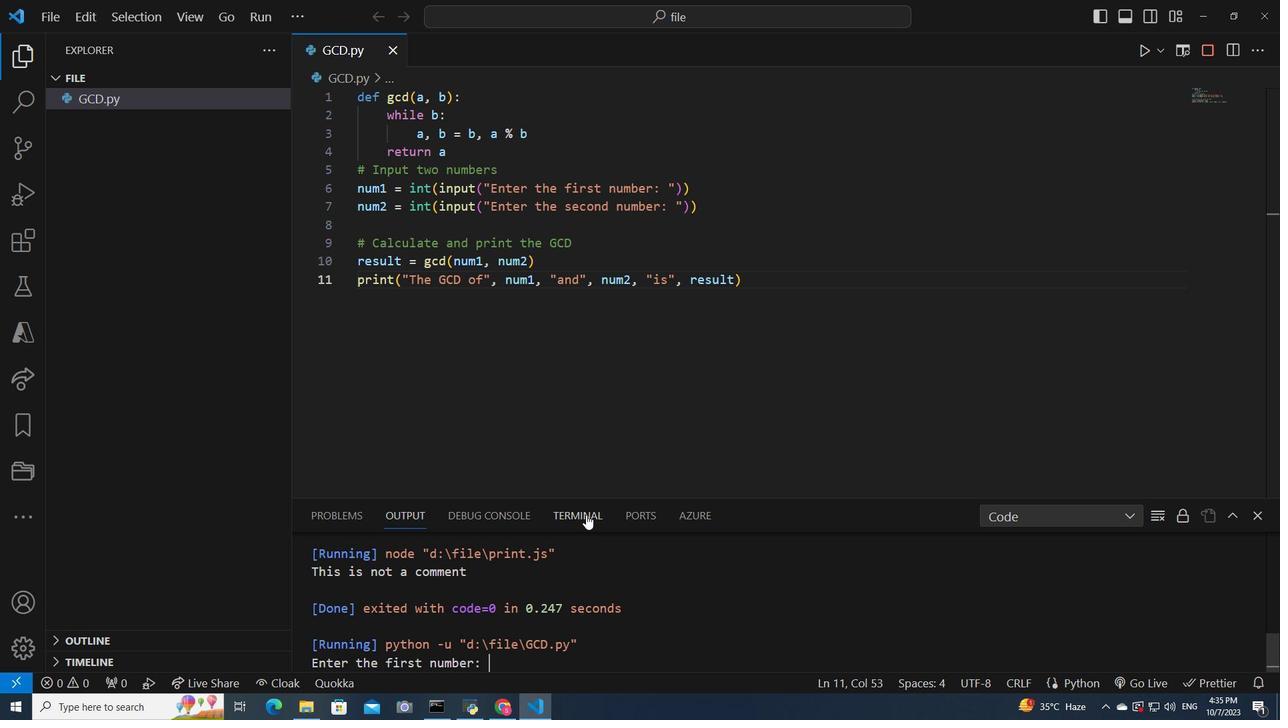 
Action: Mouse pressed left at (586, 514)
Screenshot: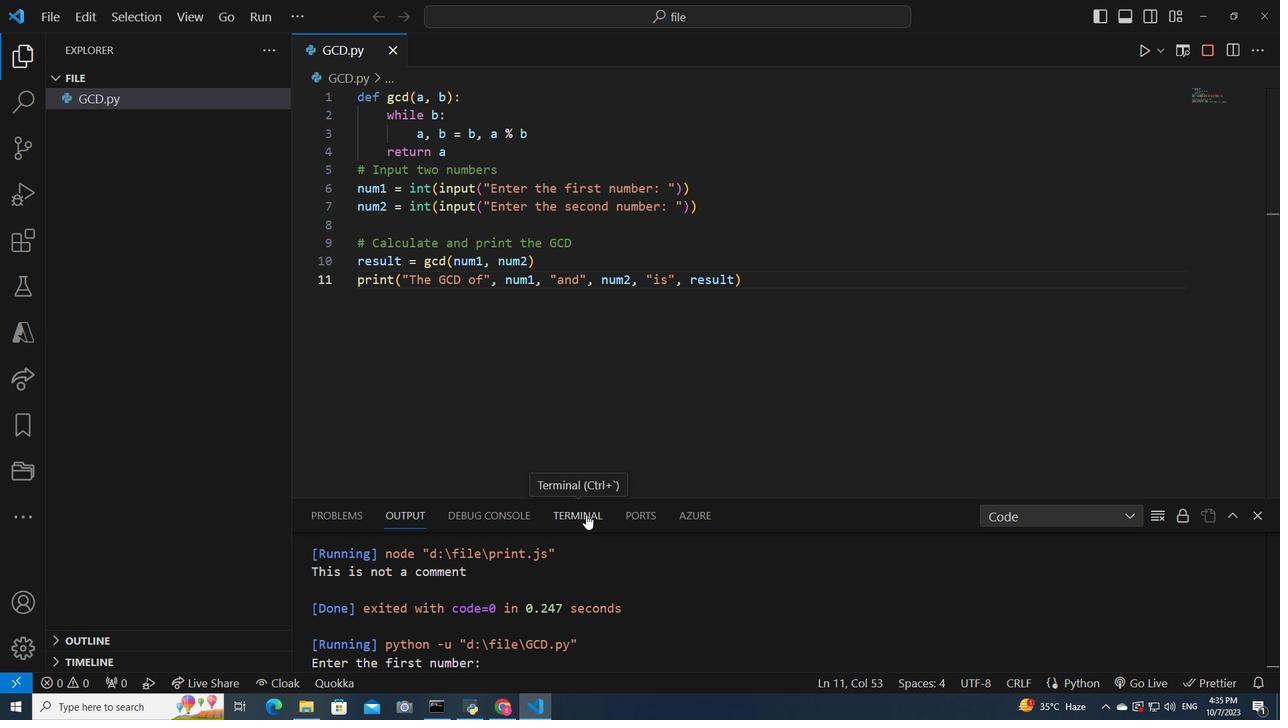 
Action: Mouse moved to (442, 548)
Screenshot: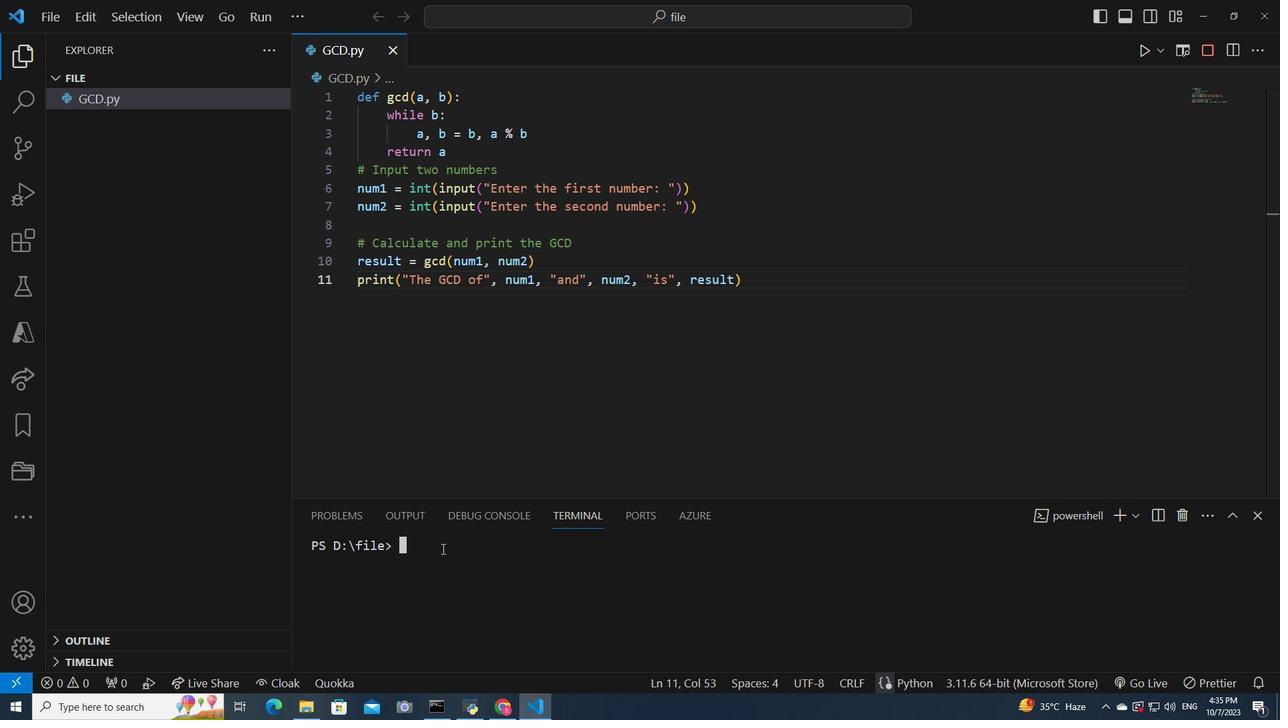
Action: Mouse pressed left at (442, 548)
Screenshot: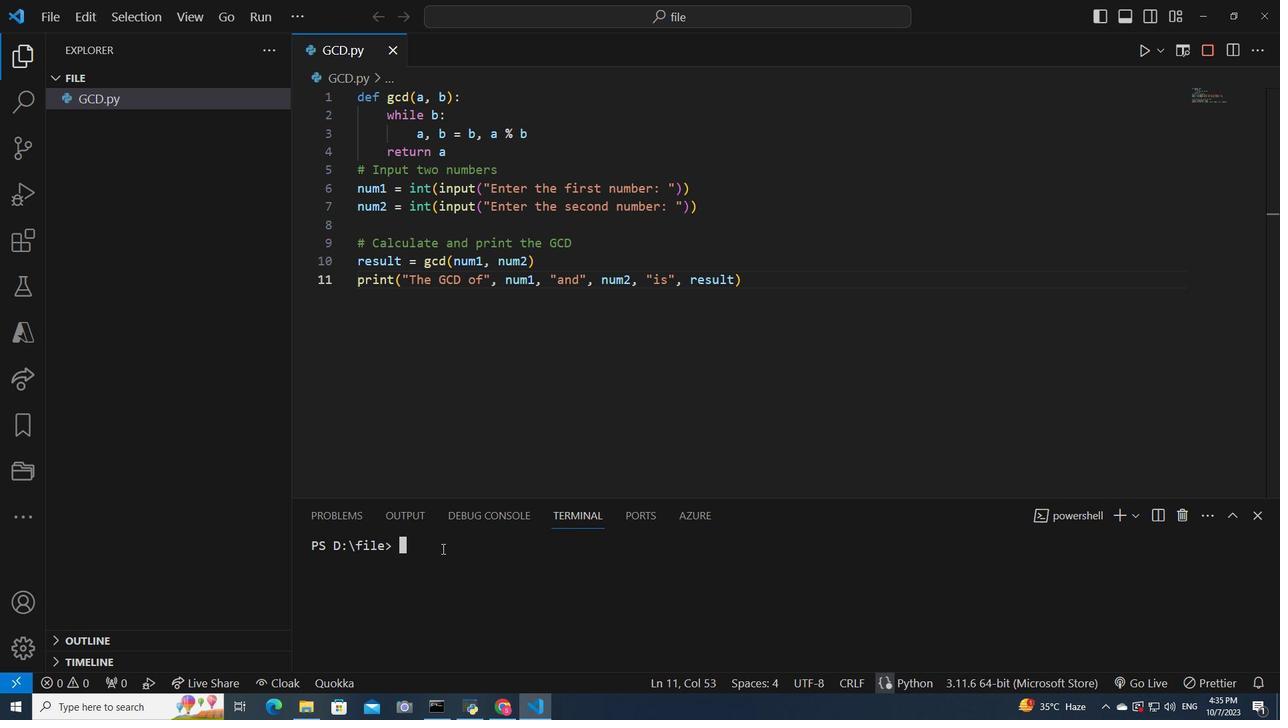 
Action: Key pressed python<Key.space><Key.shift><Key.shift><Key.shift><Key.shift><Key.shift><Key.shift><Key.shift><Key.shift><Key.shift><Key.shift><Key.shift><Key.shift><Key.shift><Key.shift><Key.shift><Key.shift><Key.shift><Key.shift><Key.shift><Key.shift><Key.shift><Key.shift><Key.shift><Key.shift><Key.shift><Key.shift><Key.shift><Key.shift><Key.shift><Key.shift><Key.shift><Key.shift><Key.shift><Key.shift><Key.shift><Key.shift><Key.shift><Key.shift><Key.shift><Key.shift><Key.shift><Key.shift>GCD.py<Key.enter>5<Key.enter>7<Key.enter><Key.up><Key.enter>8<Key.enter>12<Key.enter>
Screenshot: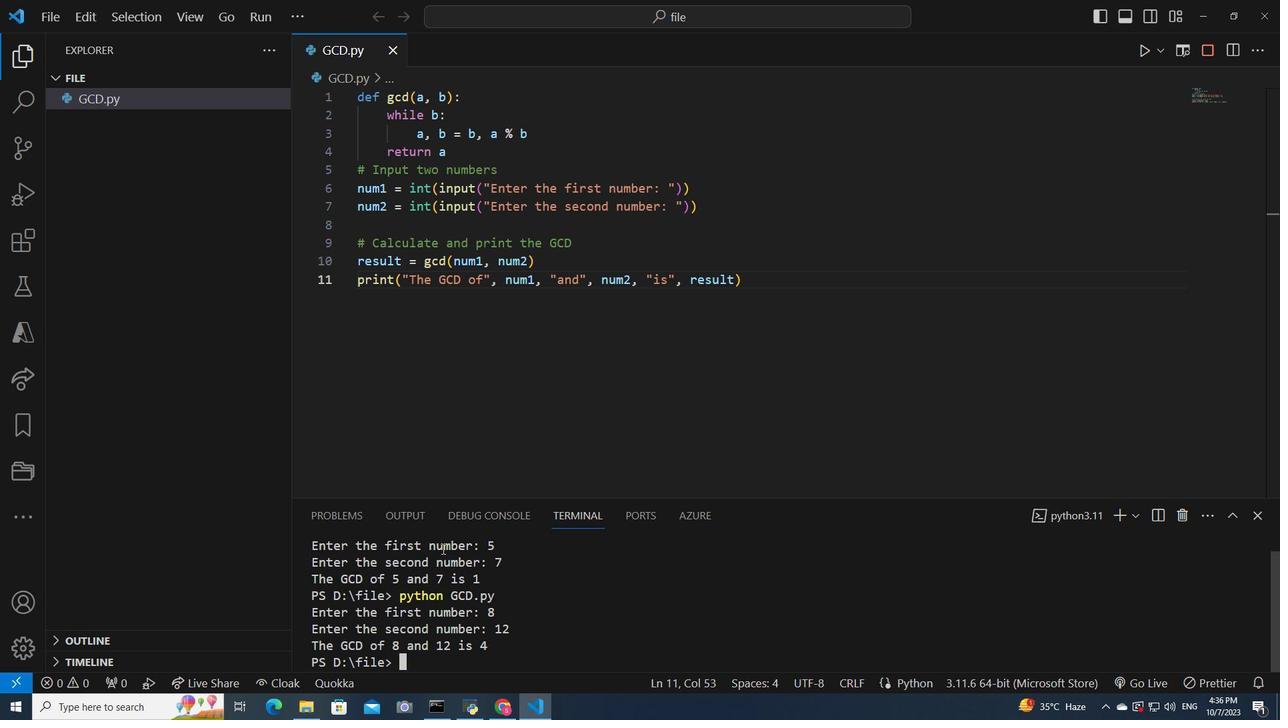 
